 Task: Add Mountocean Skin Trip Coconut Moisturizer to the cart.
Action: Mouse moved to (836, 322)
Screenshot: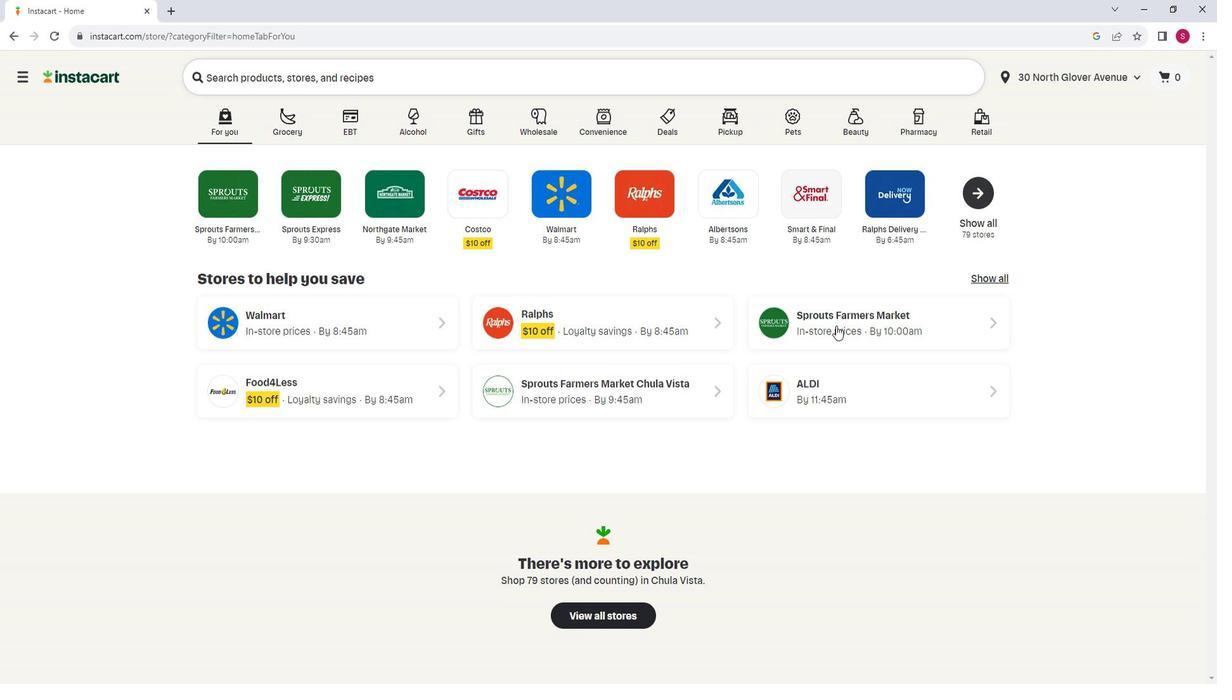 
Action: Mouse pressed left at (836, 322)
Screenshot: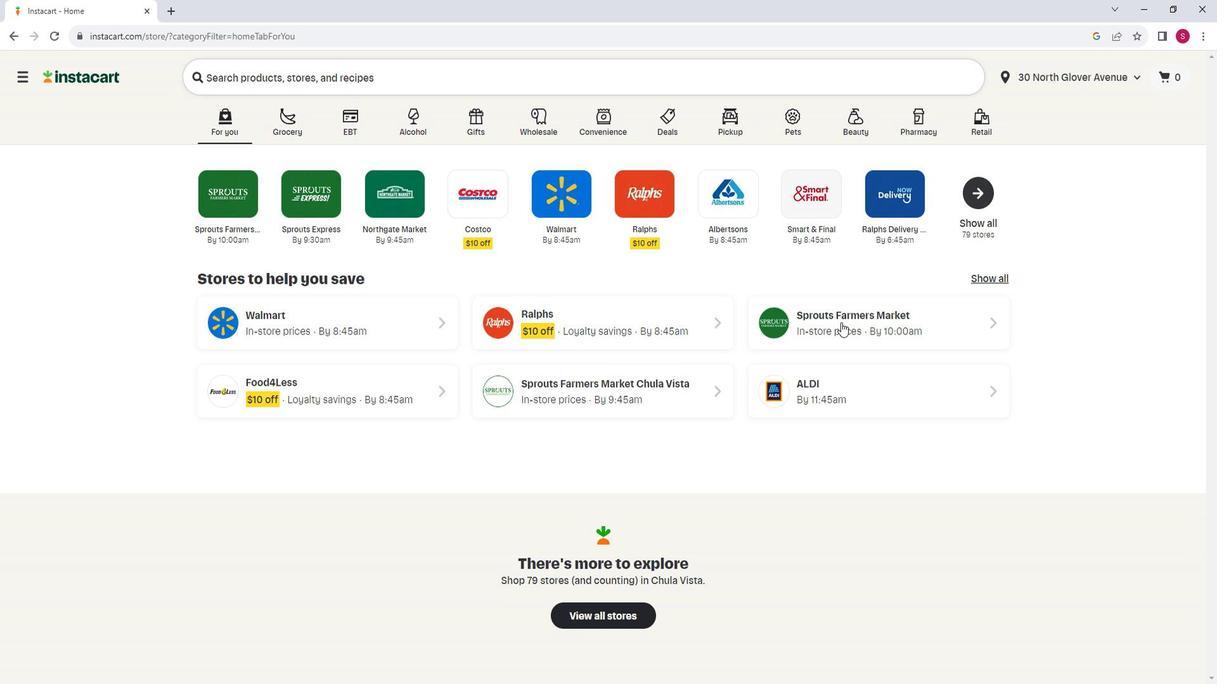 
Action: Mouse moved to (107, 465)
Screenshot: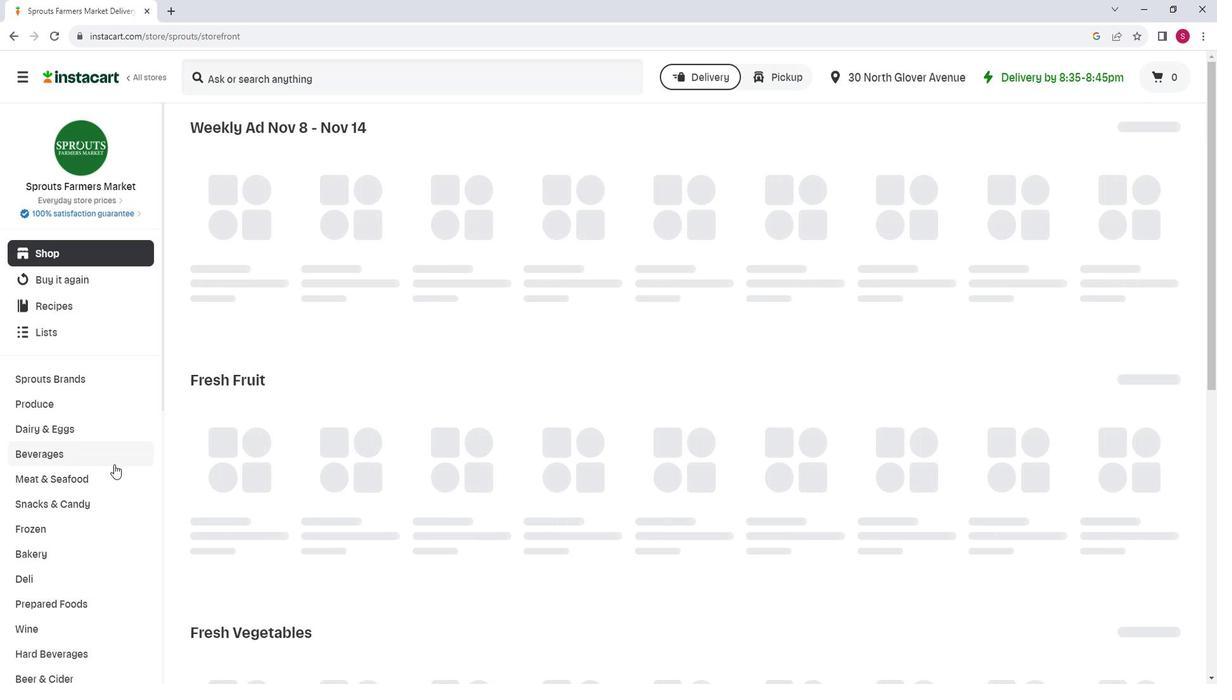 
Action: Mouse scrolled (107, 464) with delta (0, 0)
Screenshot: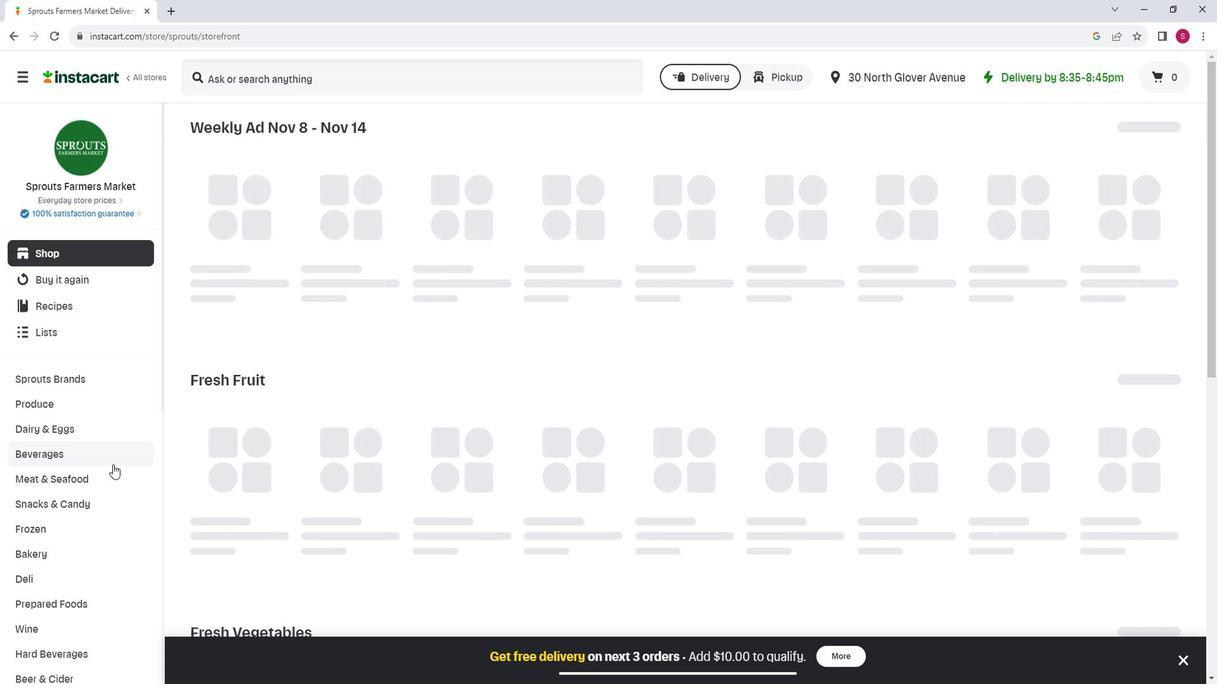 
Action: Mouse scrolled (107, 464) with delta (0, 0)
Screenshot: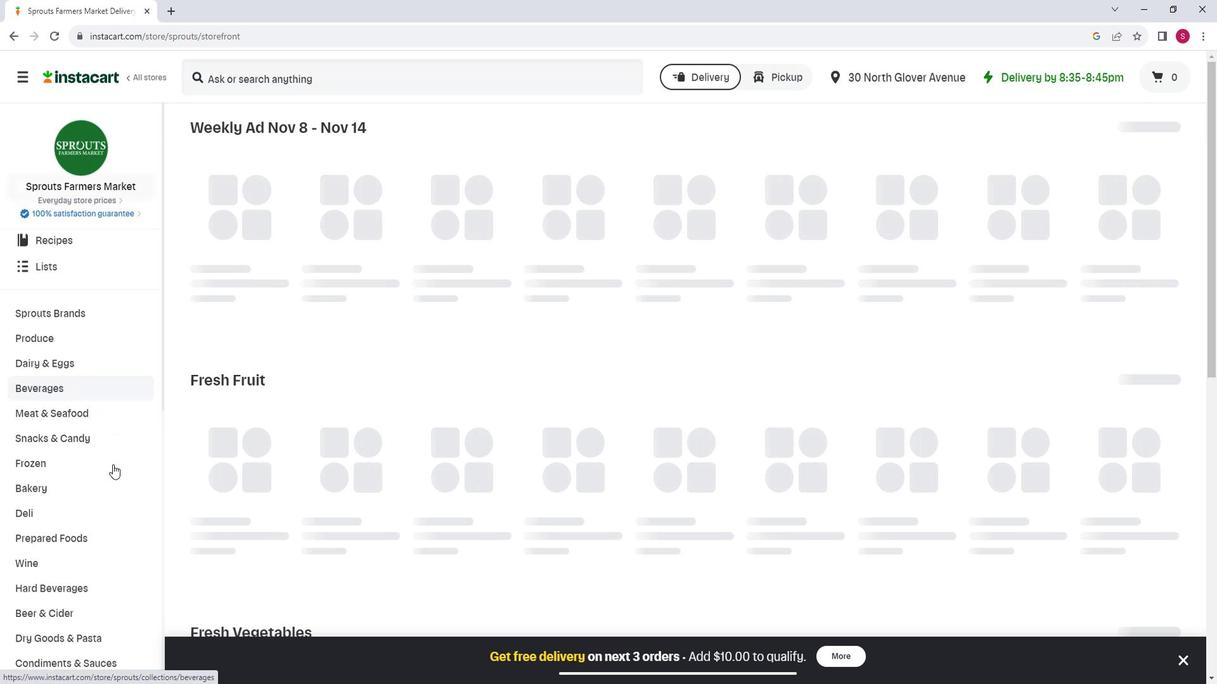 
Action: Mouse scrolled (107, 464) with delta (0, 0)
Screenshot: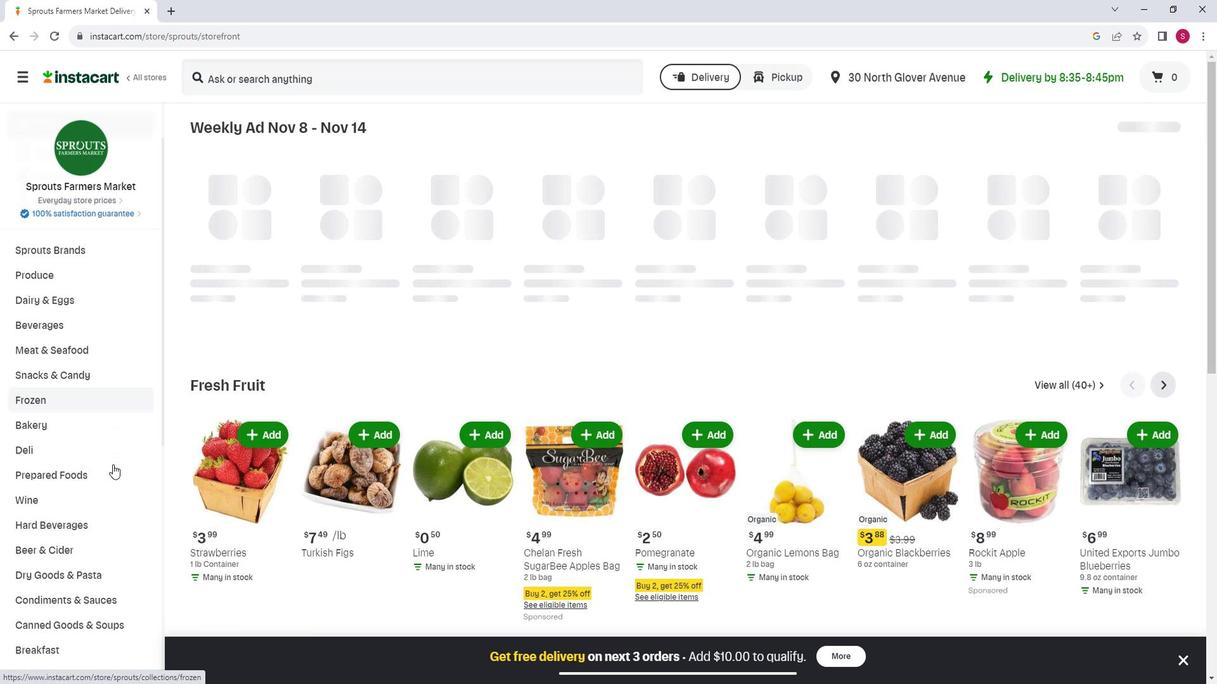 
Action: Mouse scrolled (107, 464) with delta (0, 0)
Screenshot: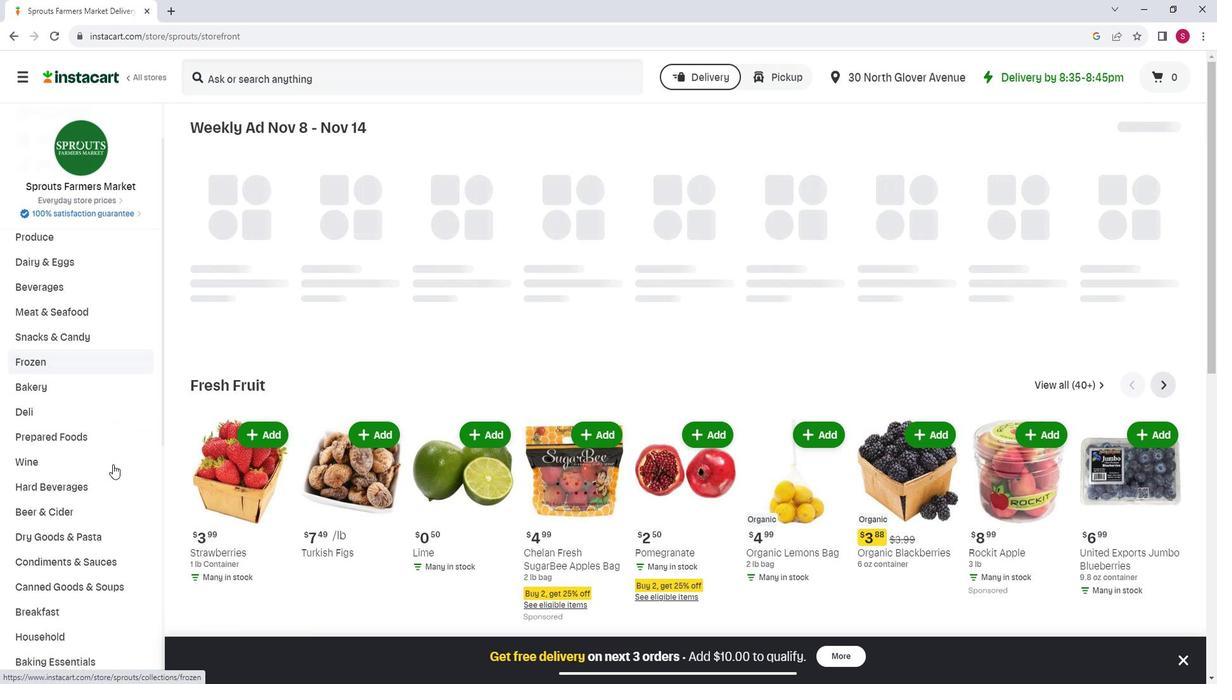 
Action: Mouse scrolled (107, 464) with delta (0, 0)
Screenshot: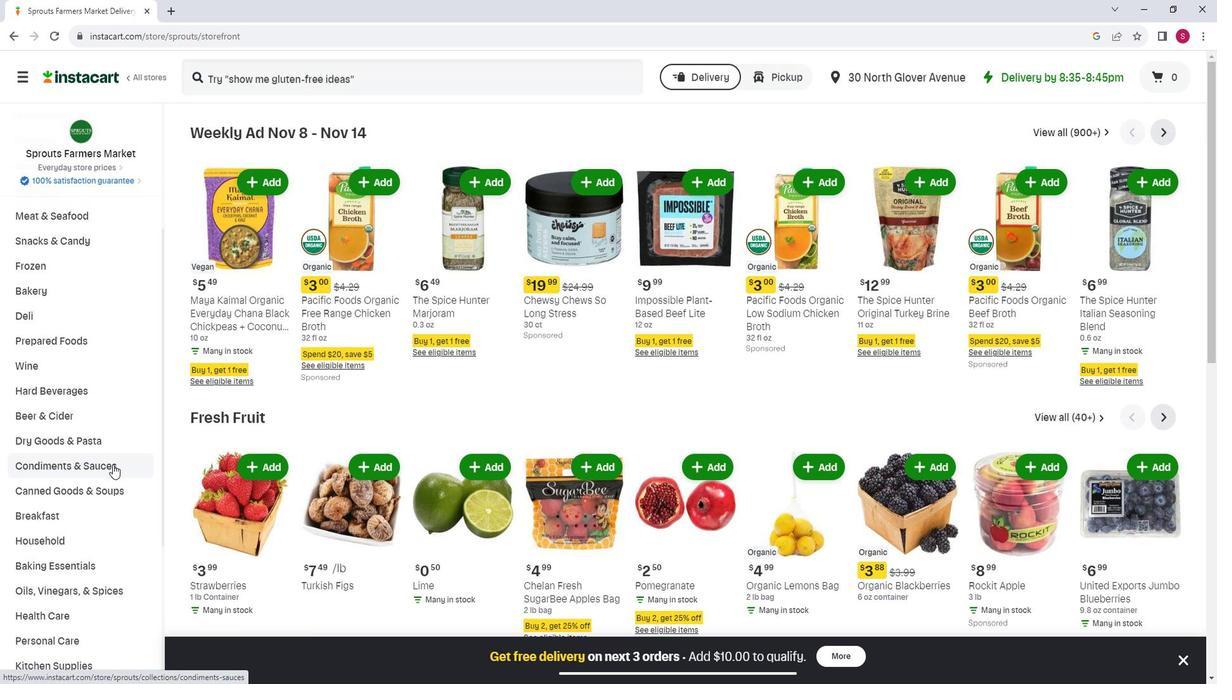 
Action: Mouse scrolled (107, 464) with delta (0, 0)
Screenshot: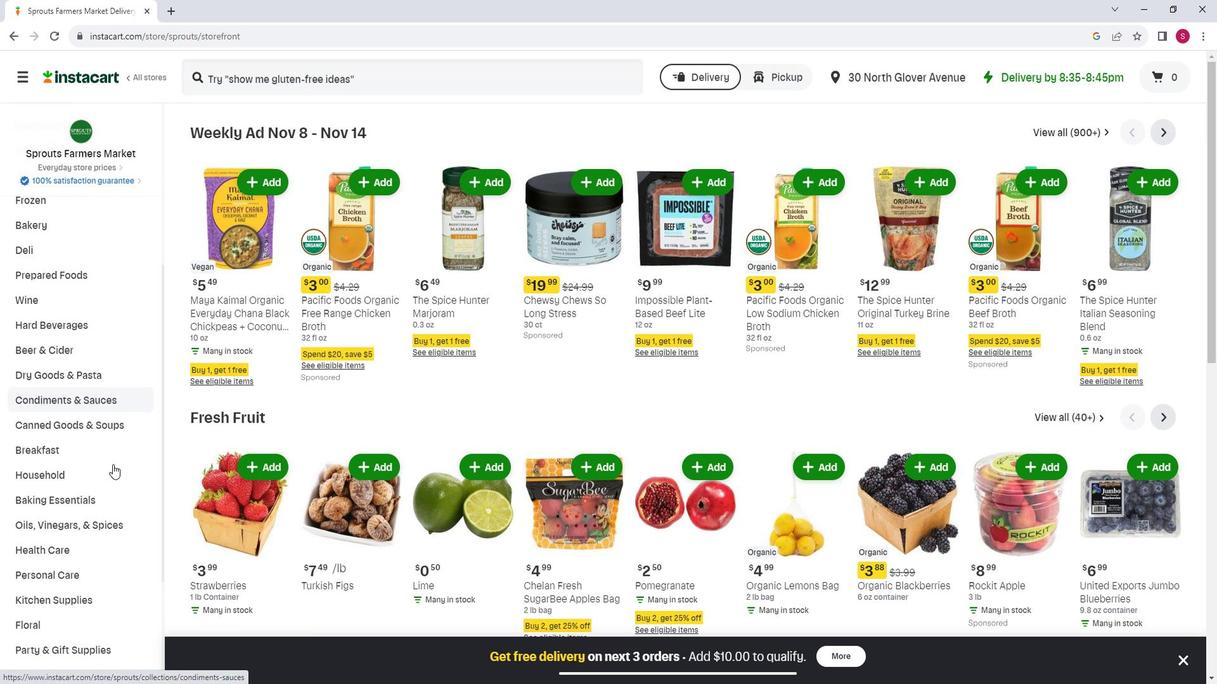 
Action: Mouse moved to (100, 506)
Screenshot: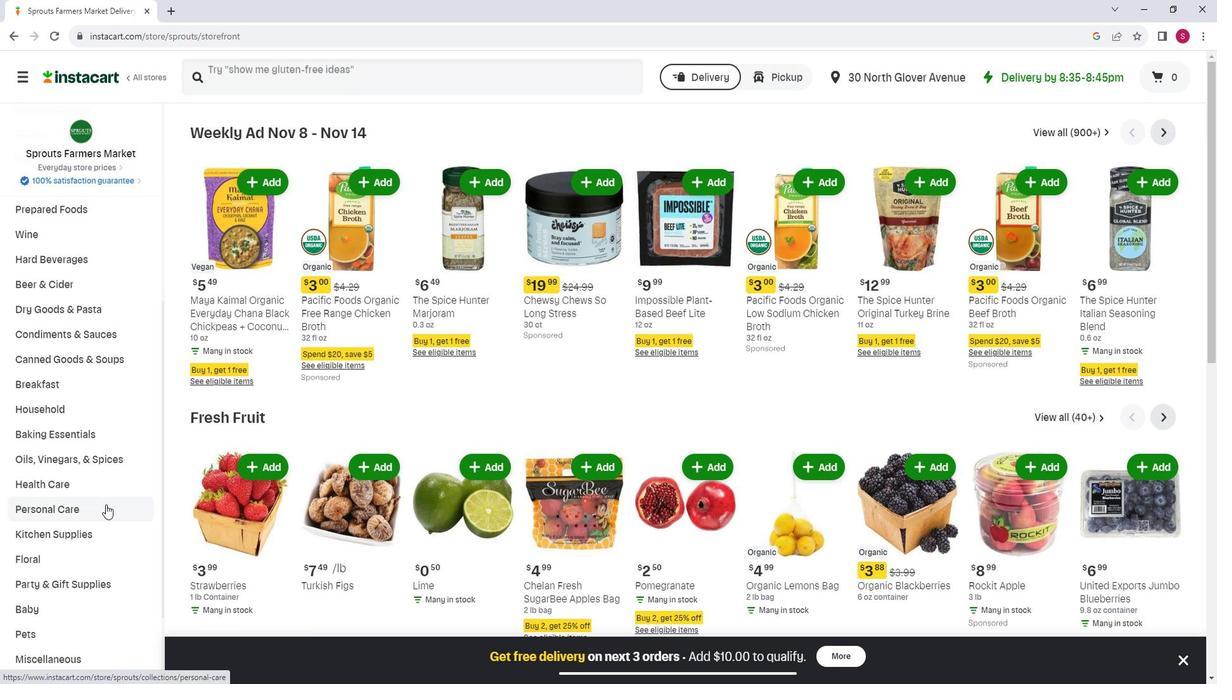 
Action: Mouse pressed left at (100, 506)
Screenshot: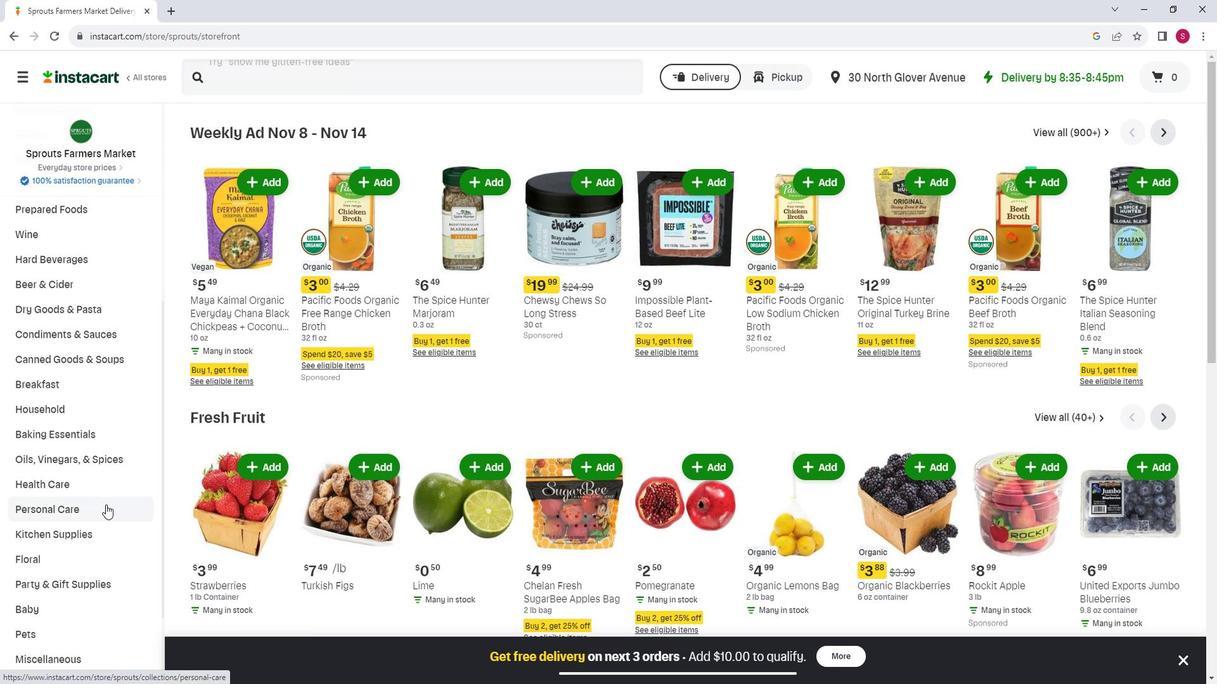 
Action: Mouse moved to (317, 166)
Screenshot: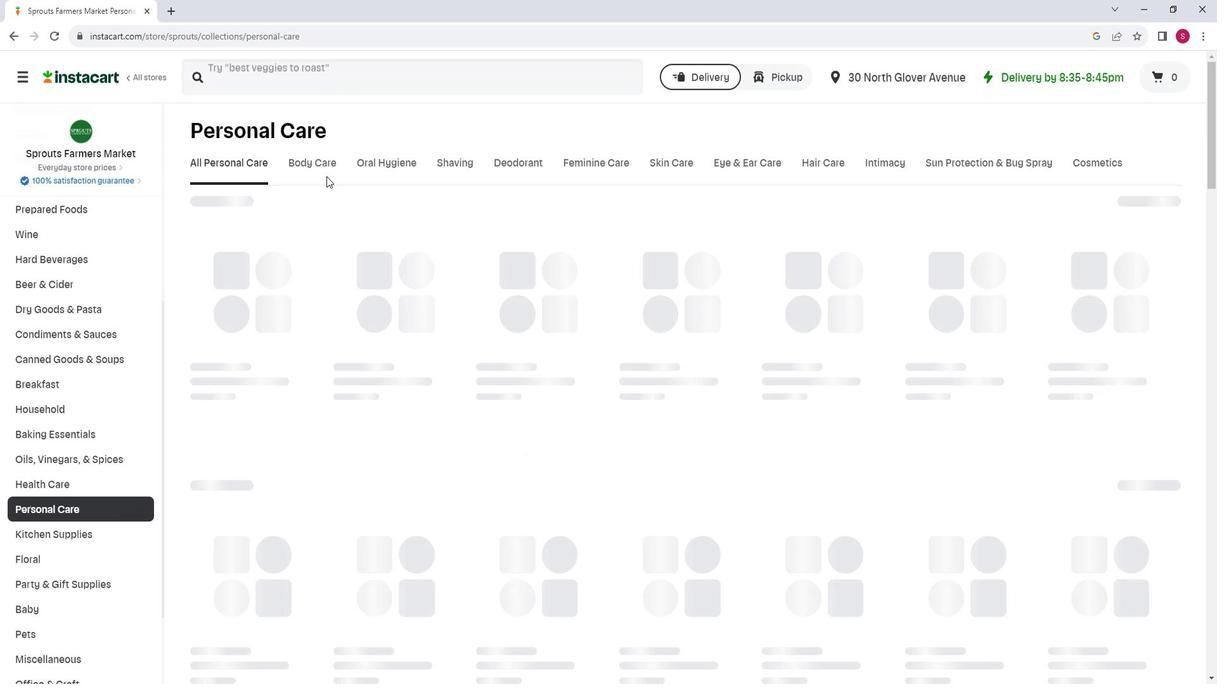 
Action: Mouse pressed left at (317, 166)
Screenshot: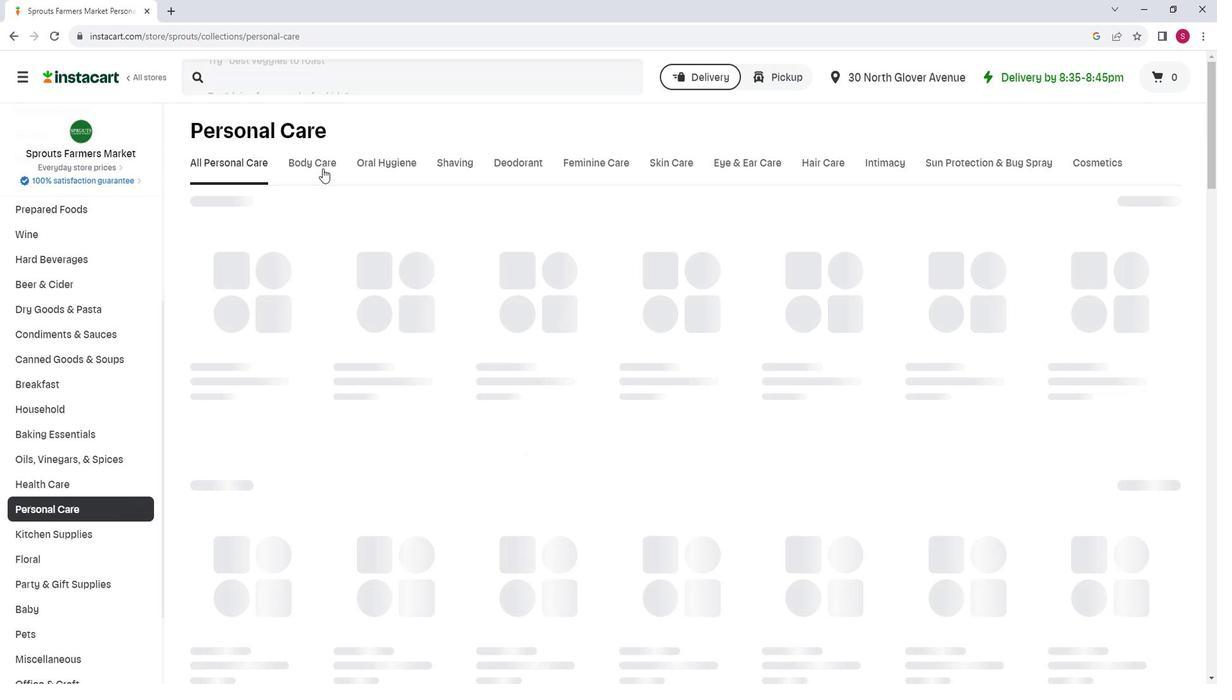 
Action: Mouse moved to (497, 213)
Screenshot: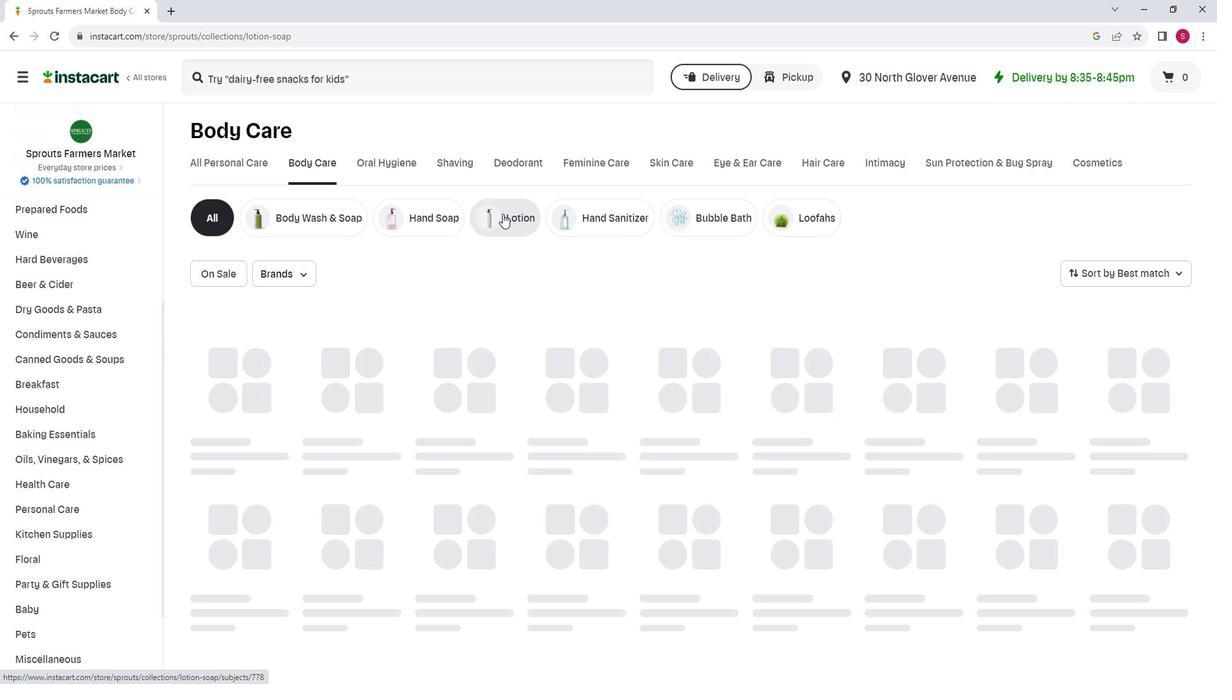
Action: Mouse pressed left at (497, 213)
Screenshot: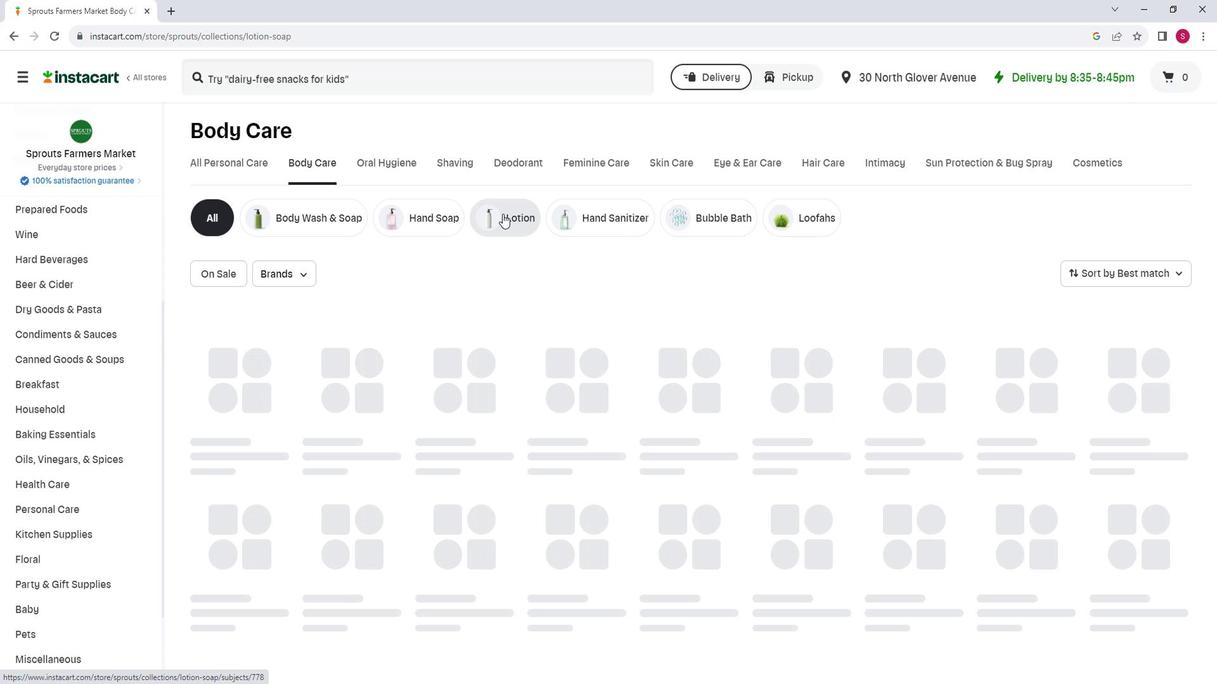 
Action: Mouse moved to (322, 74)
Screenshot: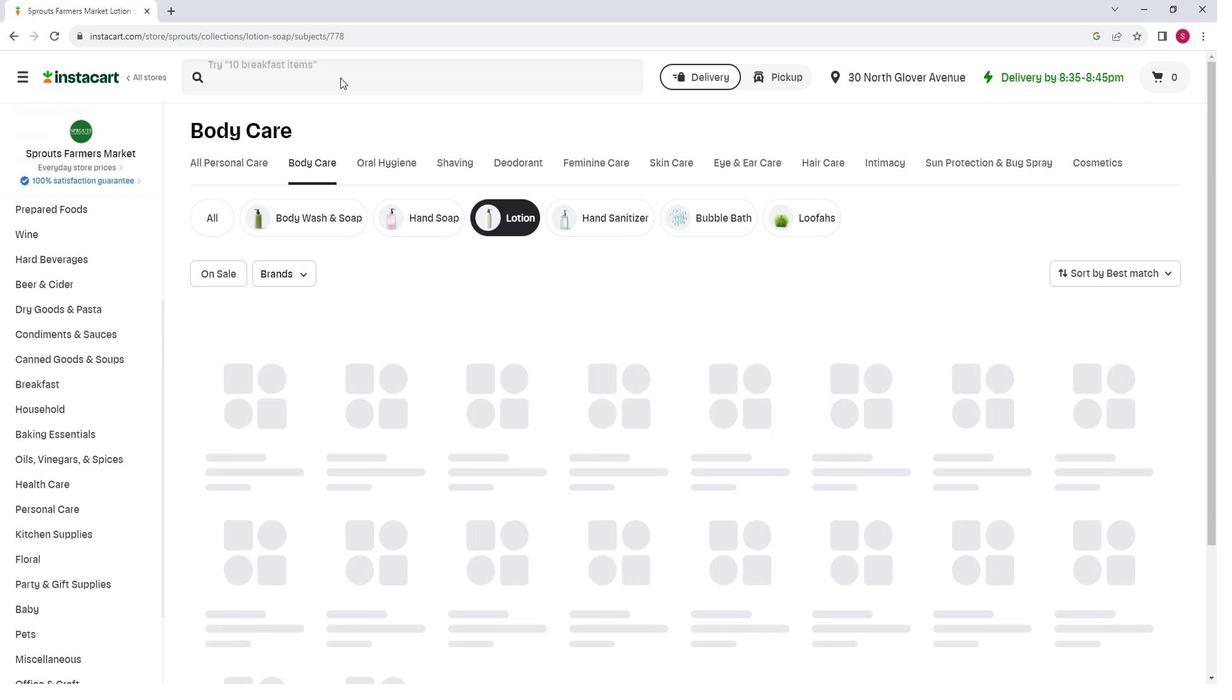 
Action: Mouse pressed left at (322, 74)
Screenshot: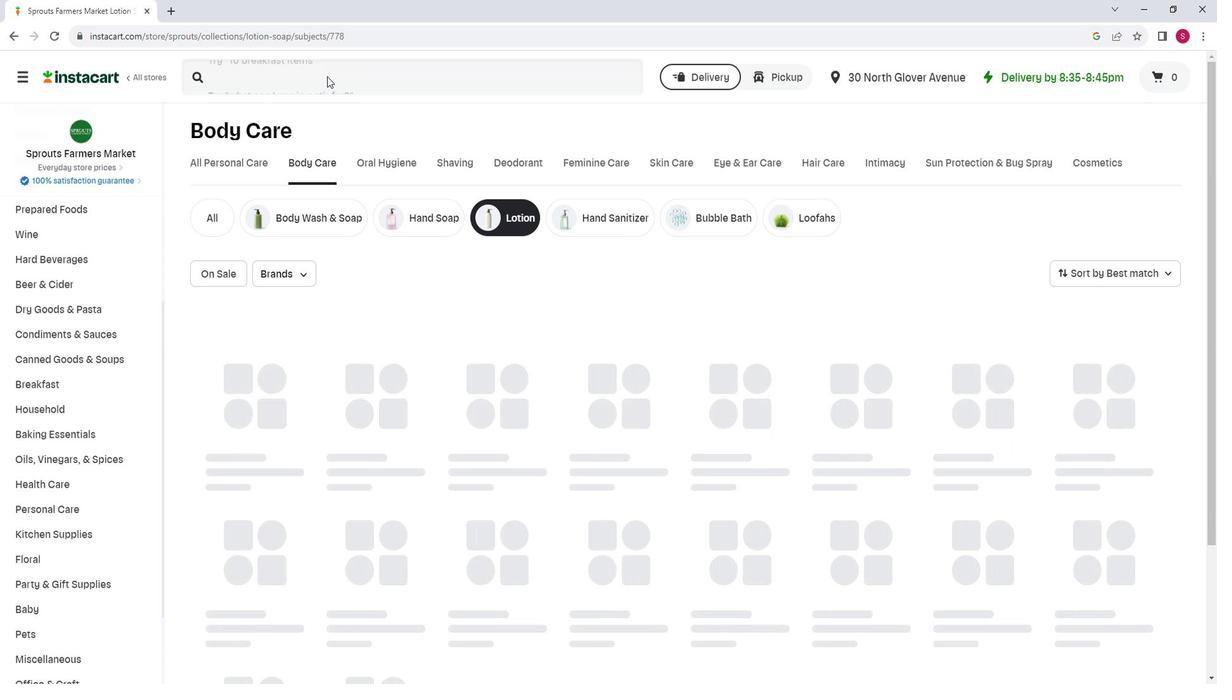 
Action: Mouse moved to (317, 79)
Screenshot: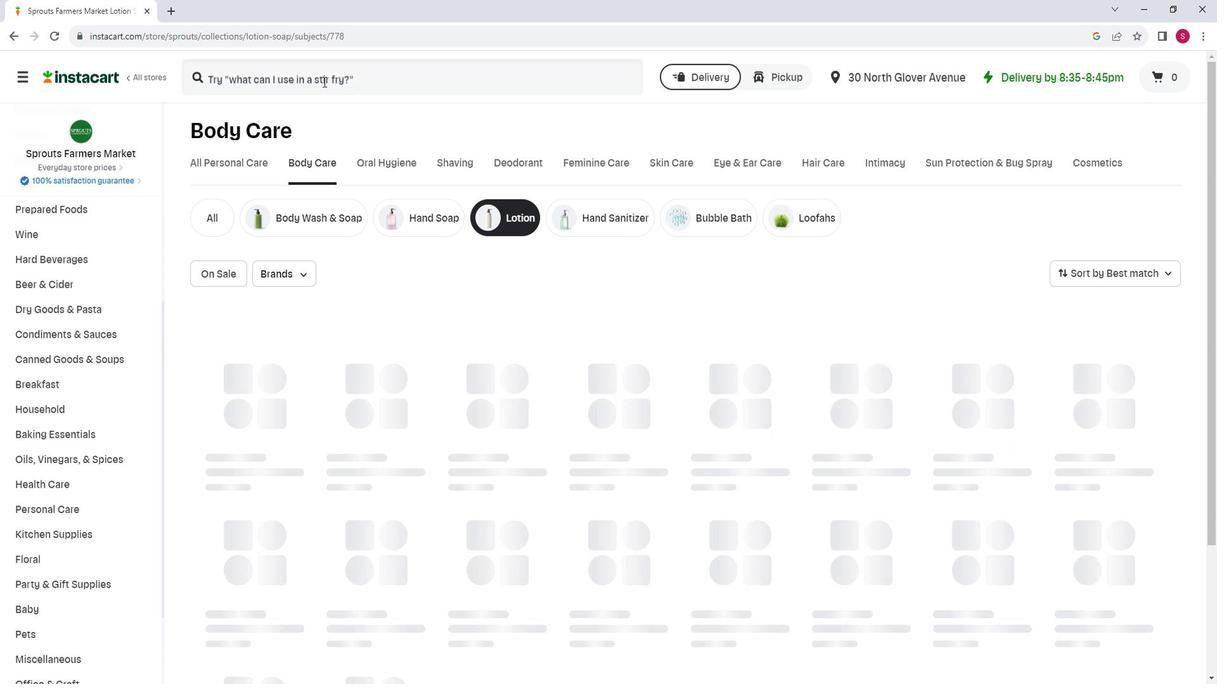 
Action: Mouse pressed left at (317, 79)
Screenshot: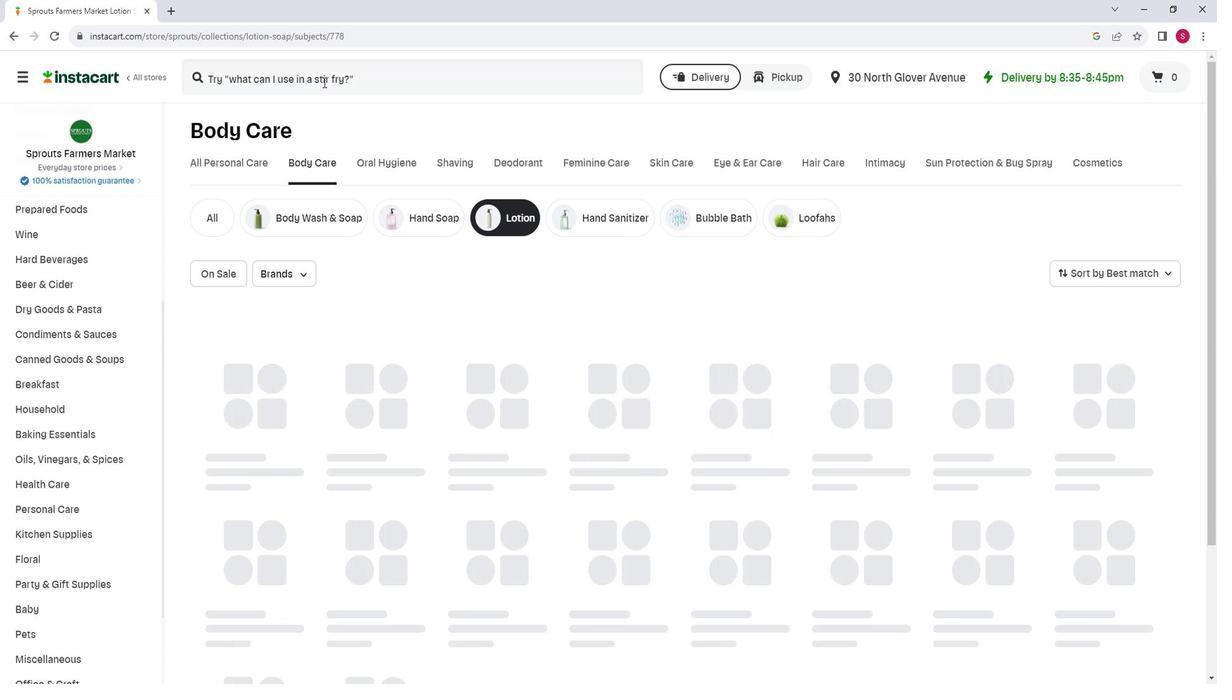 
Action: Mouse moved to (318, 83)
Screenshot: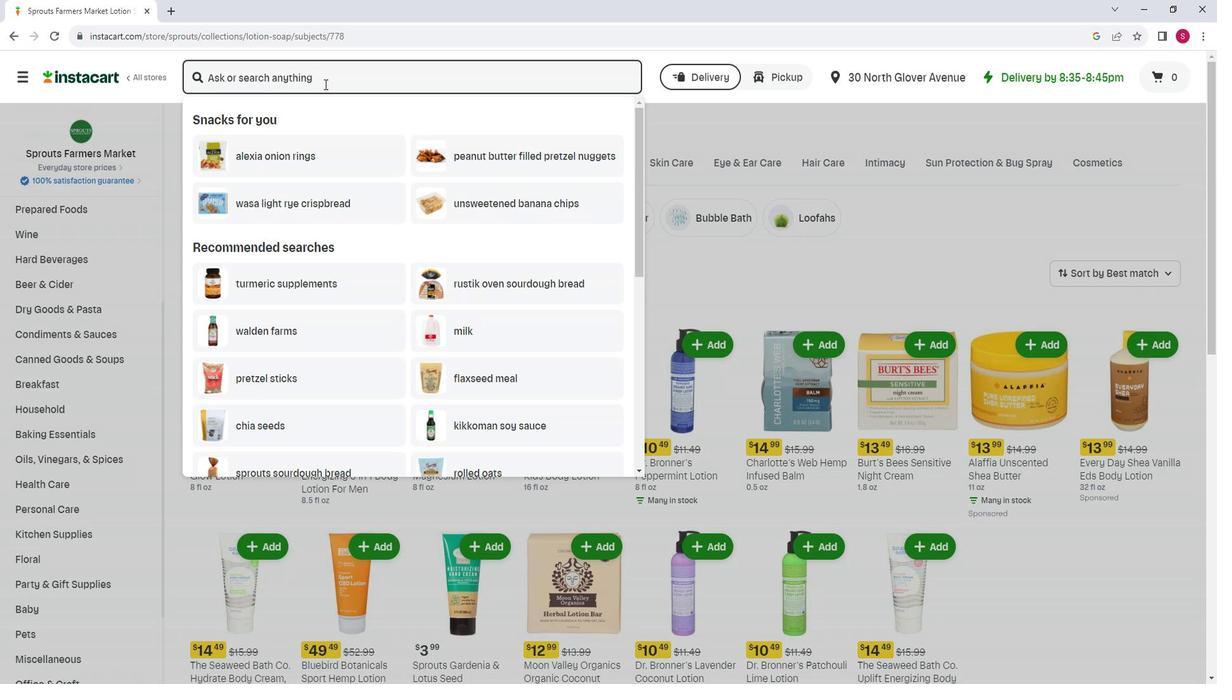 
Action: Key pressed <Key.shift>Mounr<Key.backspace>tocean<Key.space><Key.shift>Skin<Key.space><Key.shift>Trip<Key.space><Key.shift>Coconut<Key.space><Key.shift>Moisturizer<Key.space><Key.enter>
Screenshot: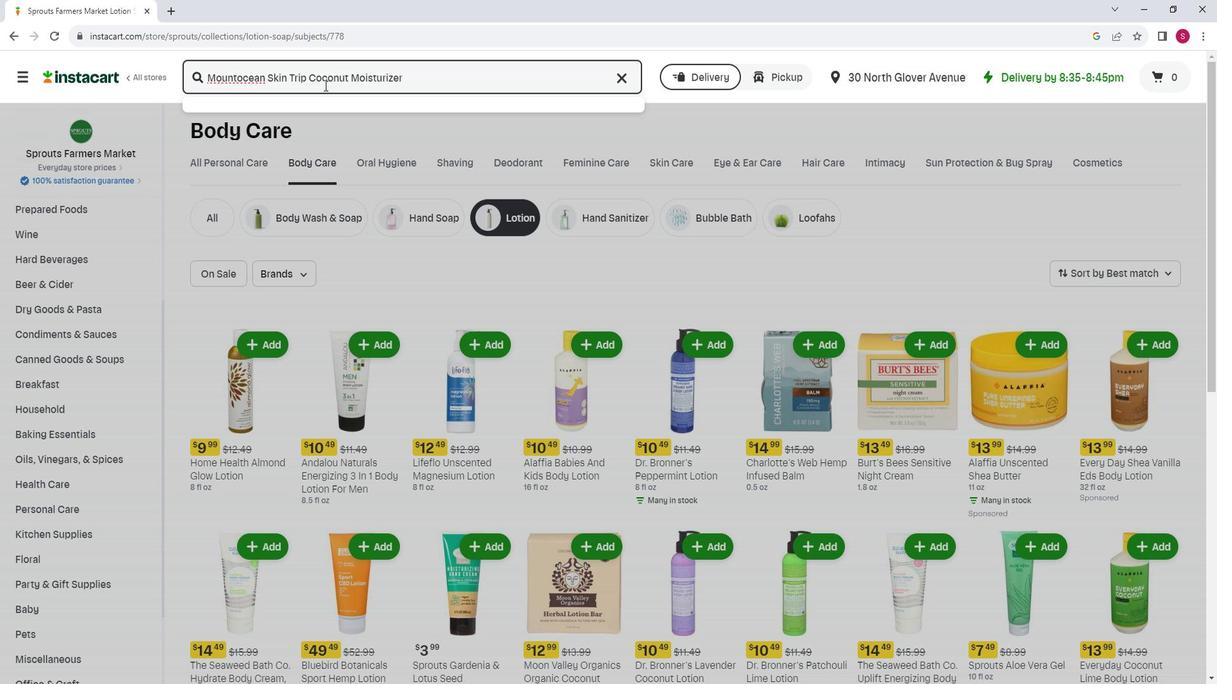 
Action: Mouse moved to (334, 190)
Screenshot: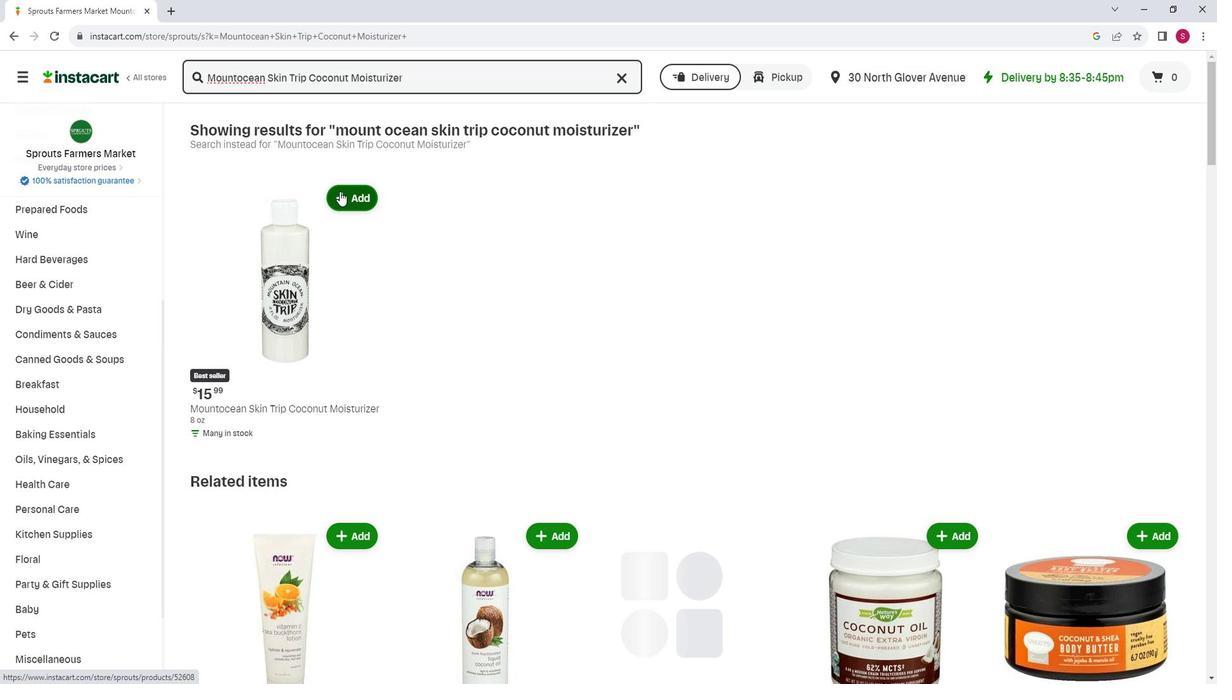 
Action: Mouse pressed left at (334, 190)
Screenshot: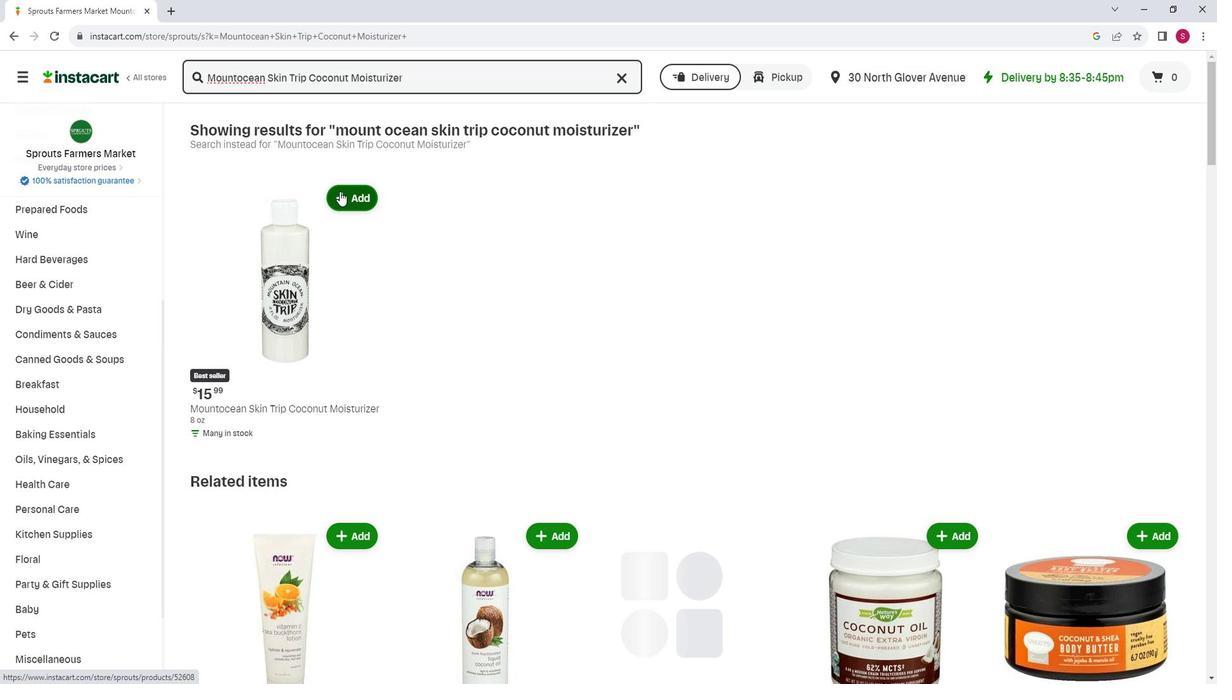 
Action: Mouse moved to (487, 176)
Screenshot: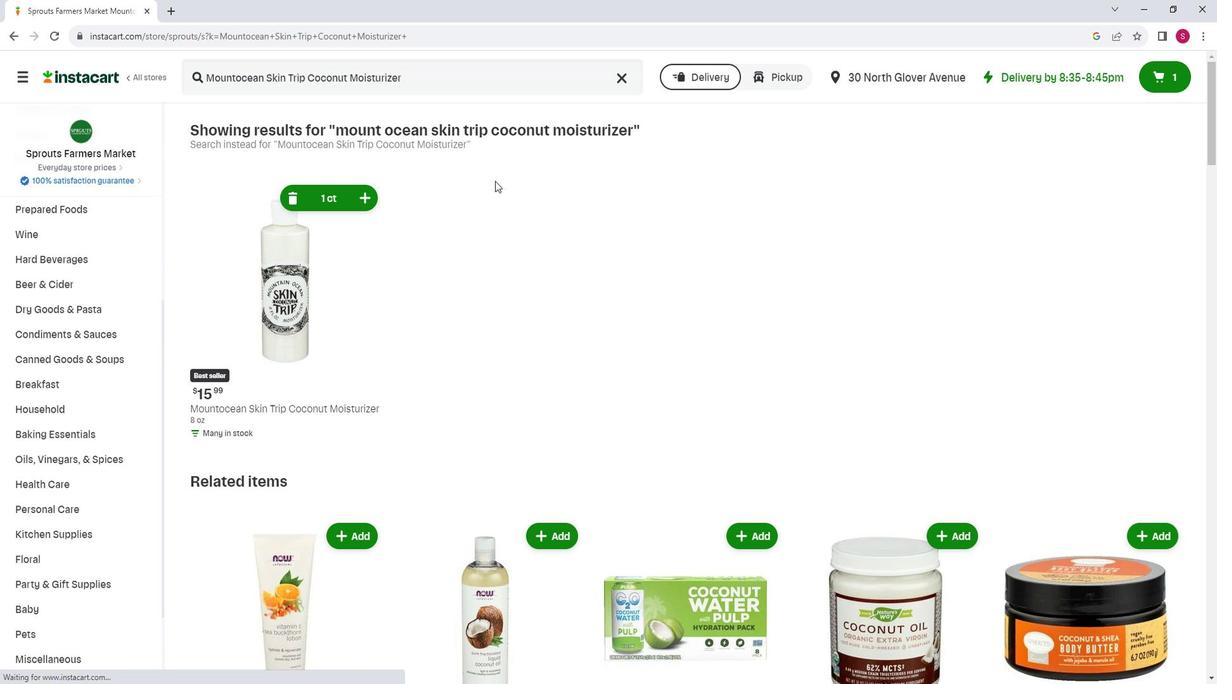 
